 Task: Add an event with the title Second Sales Team Strategy Meeting, date '2023/10/10', time 9:15 AM to 11:15 AMand add a description: Scavenger Hunt is a highly customizable activity that can be tailored to suit specific objectives or themes. It can incorporate company-specific trivia, puzzles, or tasks related to your industry or organizational values. The facilitator can also include team-building elements, such as icebreaker activities, during the scavenger hunt to enhance team cohesion and communication.Select event color  Grape . Add location for the event as: 123 Mount Olympus, Greece, logged in from the account softage.6@softage.netand send the event invitation to softage.10@softage.net and softage.4@softage.net. Set a reminder for the event Weekly on Sunday
Action: Mouse moved to (75, 89)
Screenshot: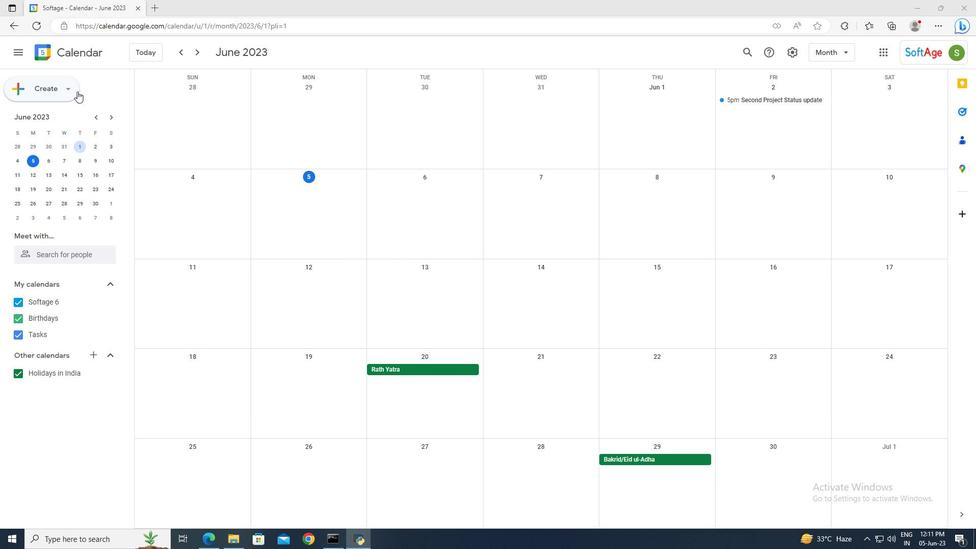 
Action: Mouse pressed left at (75, 89)
Screenshot: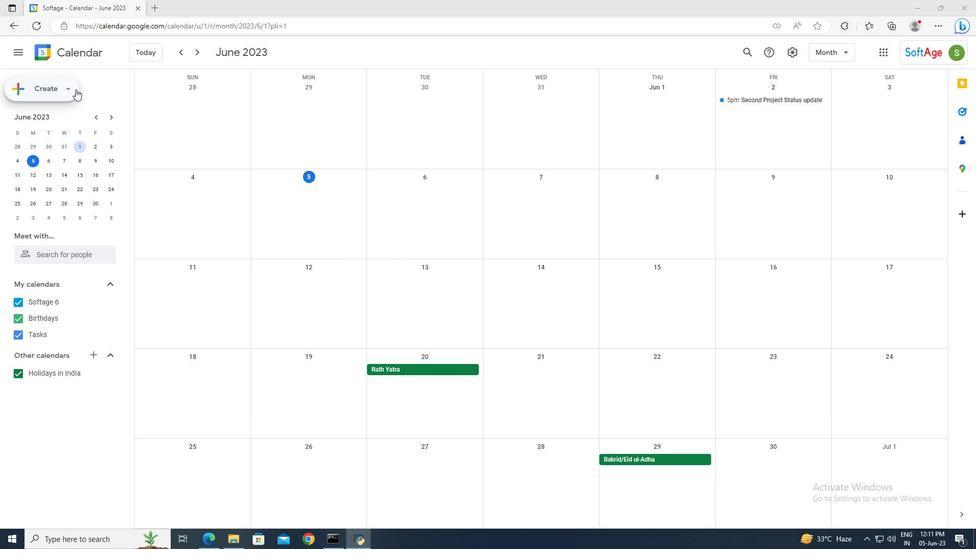 
Action: Mouse moved to (75, 111)
Screenshot: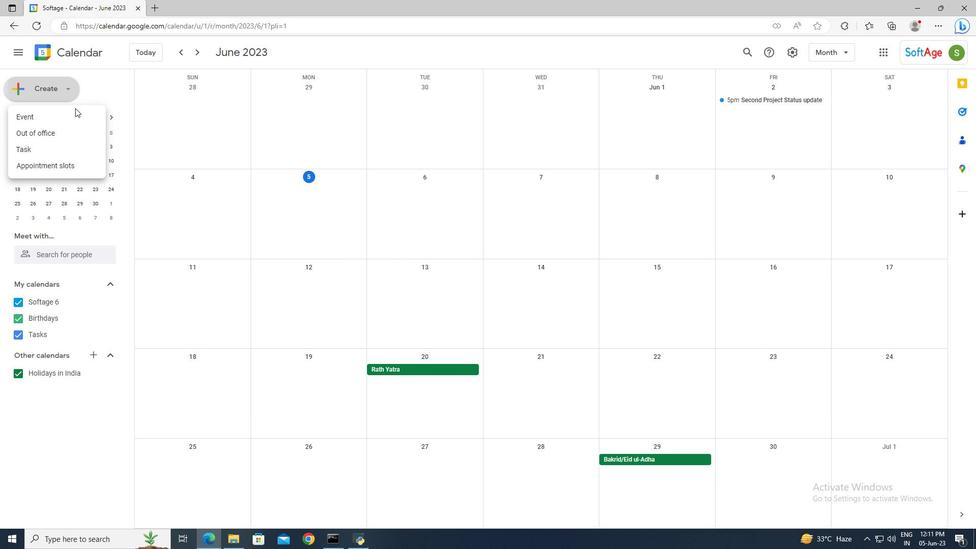 
Action: Mouse pressed left at (75, 111)
Screenshot: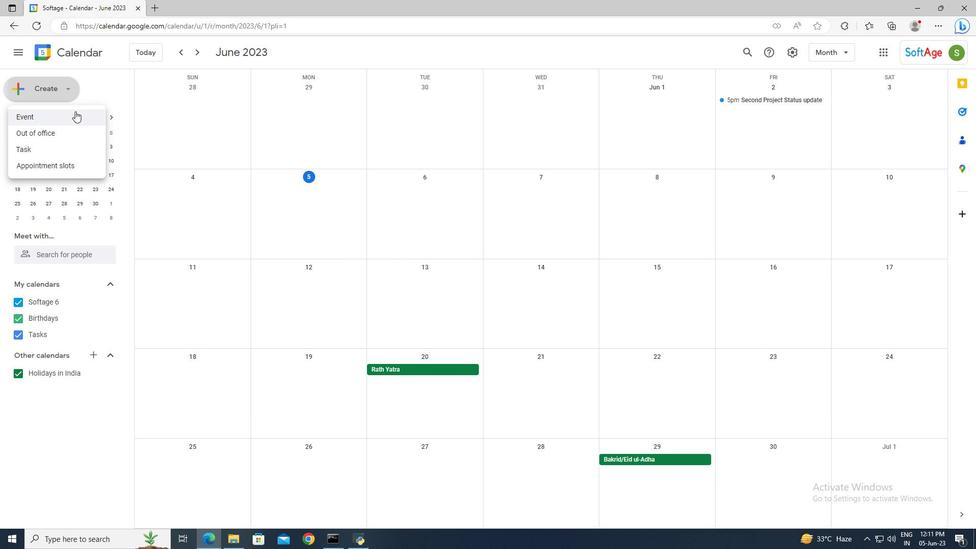 
Action: Mouse moved to (504, 339)
Screenshot: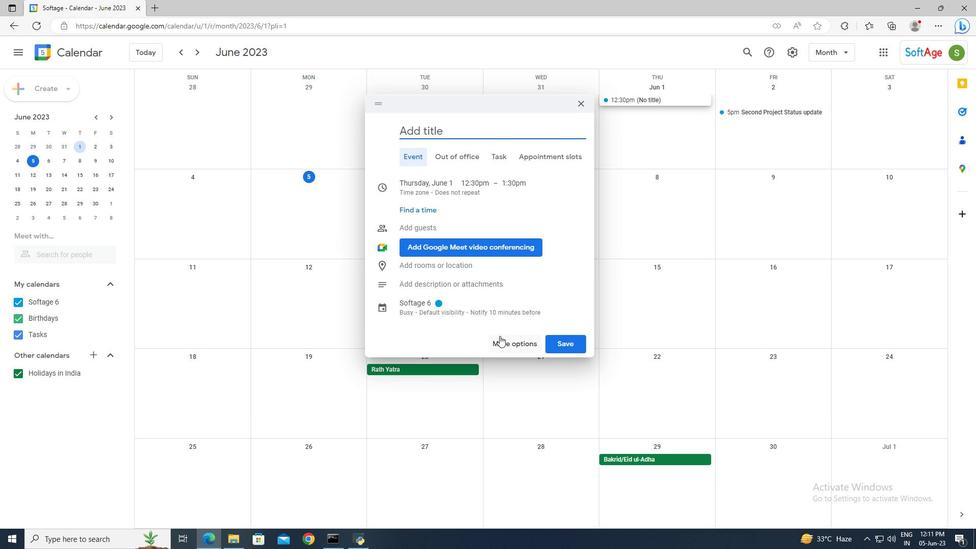 
Action: Mouse pressed left at (504, 339)
Screenshot: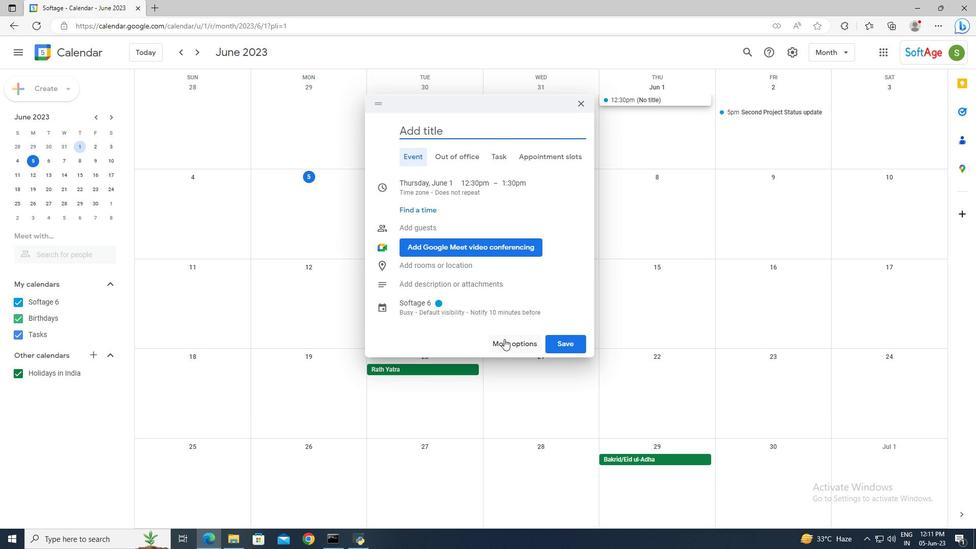
Action: Mouse moved to (317, 59)
Screenshot: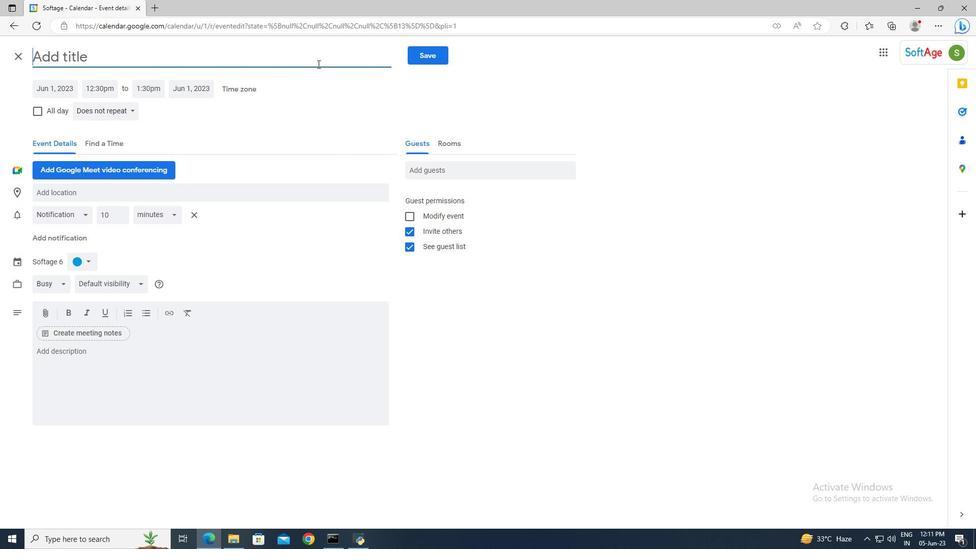 
Action: Mouse pressed left at (317, 59)
Screenshot: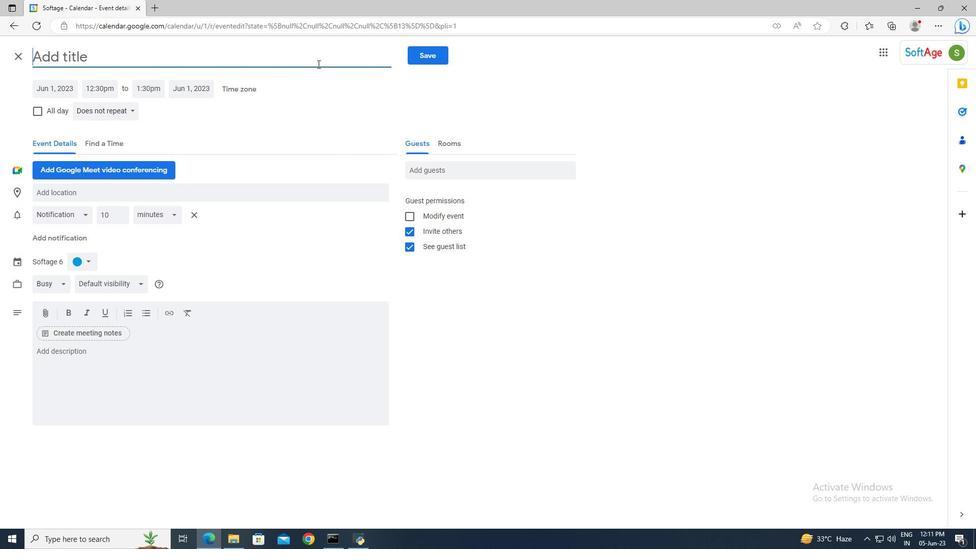 
Action: Key pressed <Key.shift>Second<Key.space><Key.shift_r>Sales<Key.space><Key.shift>Team<Key.space><Key.shift>Strategy<Key.space><Key.shift>Meeting
Screenshot: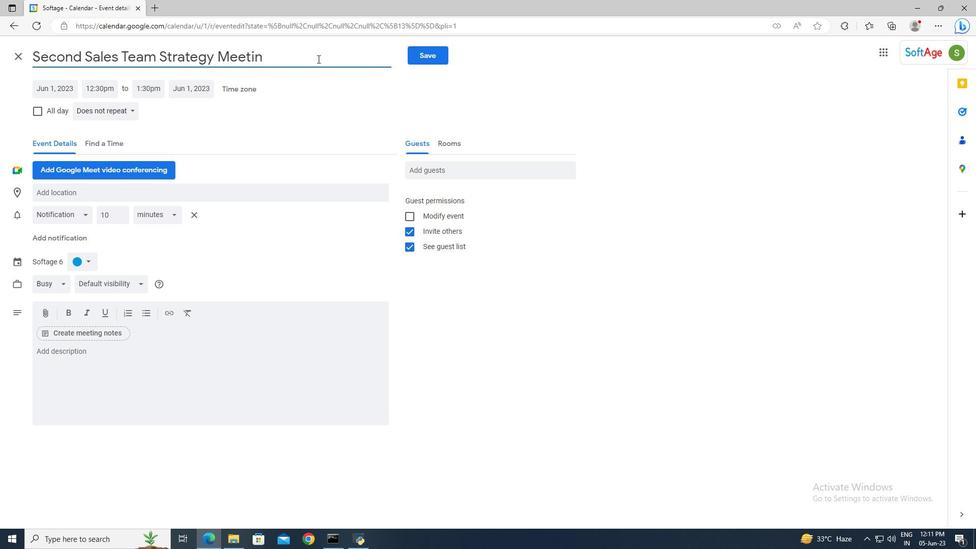 
Action: Mouse moved to (72, 88)
Screenshot: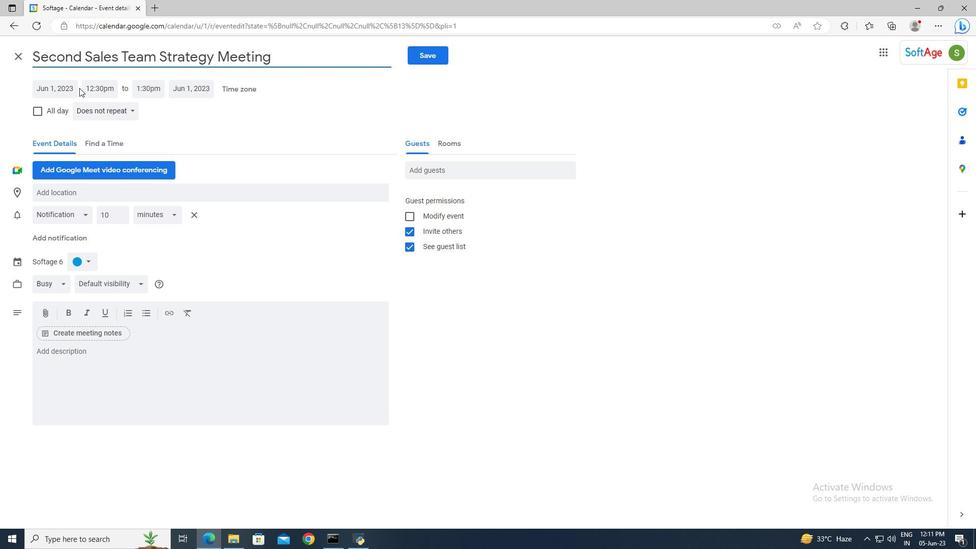 
Action: Mouse pressed left at (72, 88)
Screenshot: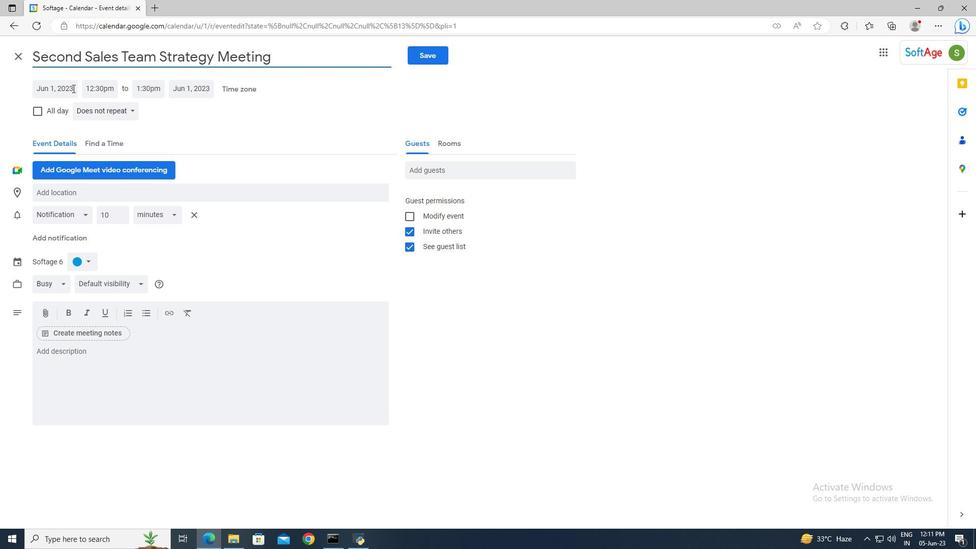 
Action: Mouse moved to (158, 108)
Screenshot: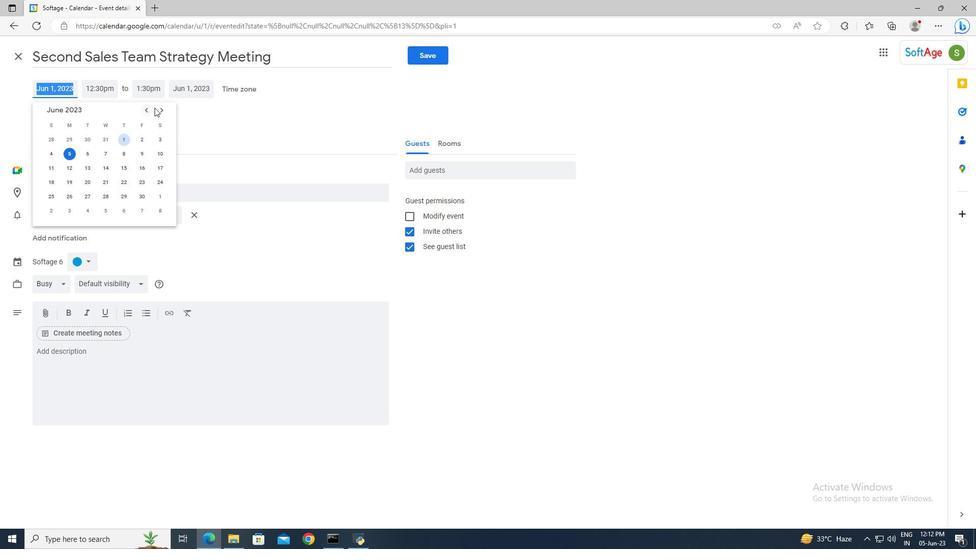 
Action: Mouse pressed left at (158, 108)
Screenshot: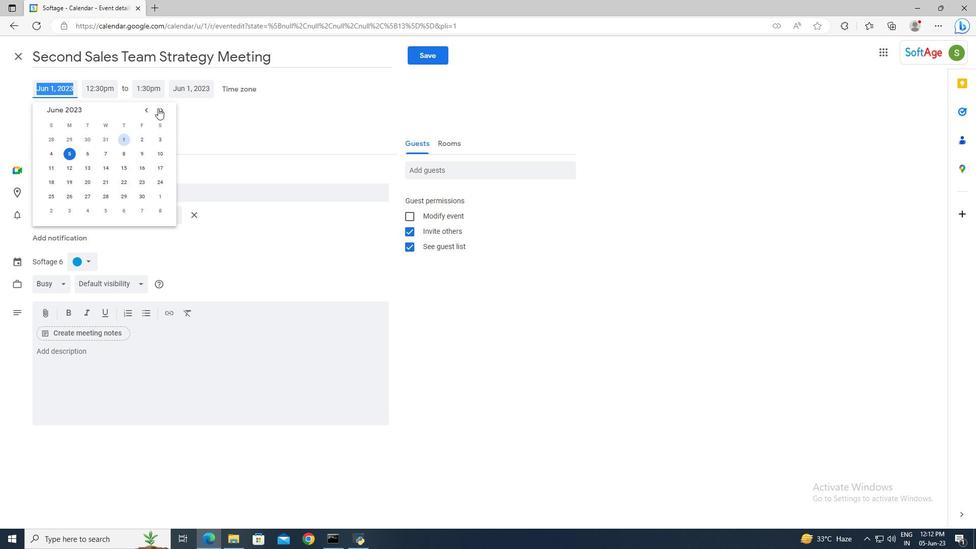 
Action: Mouse pressed left at (158, 108)
Screenshot: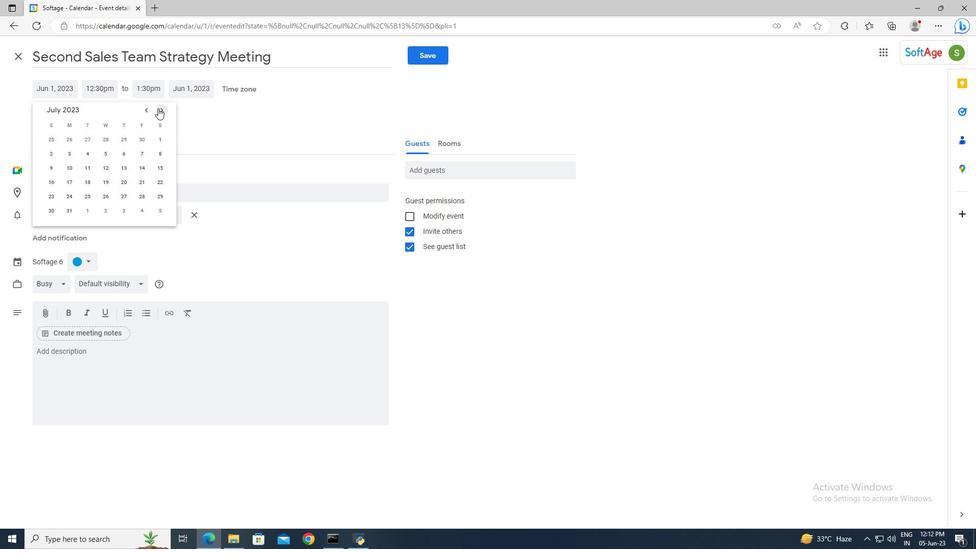 
Action: Mouse pressed left at (158, 108)
Screenshot: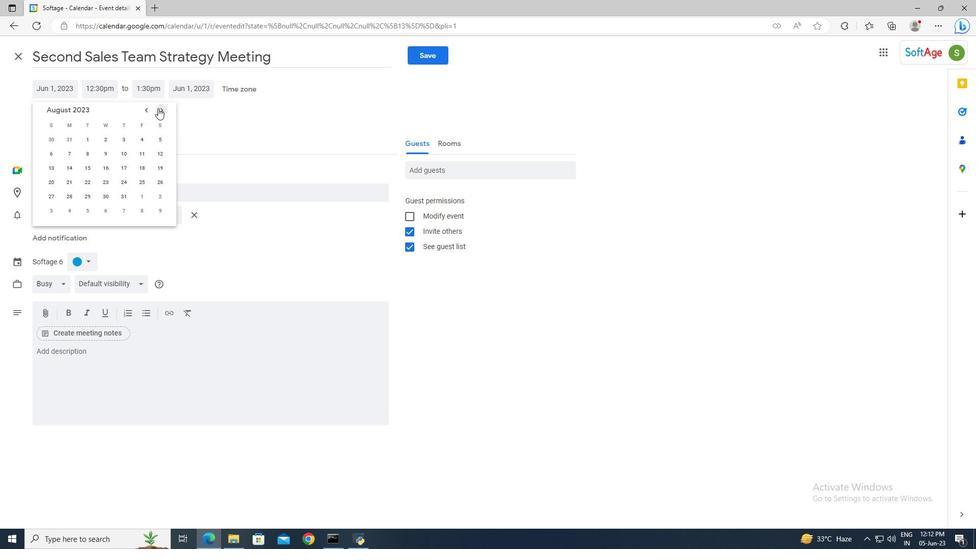 
Action: Mouse pressed left at (158, 108)
Screenshot: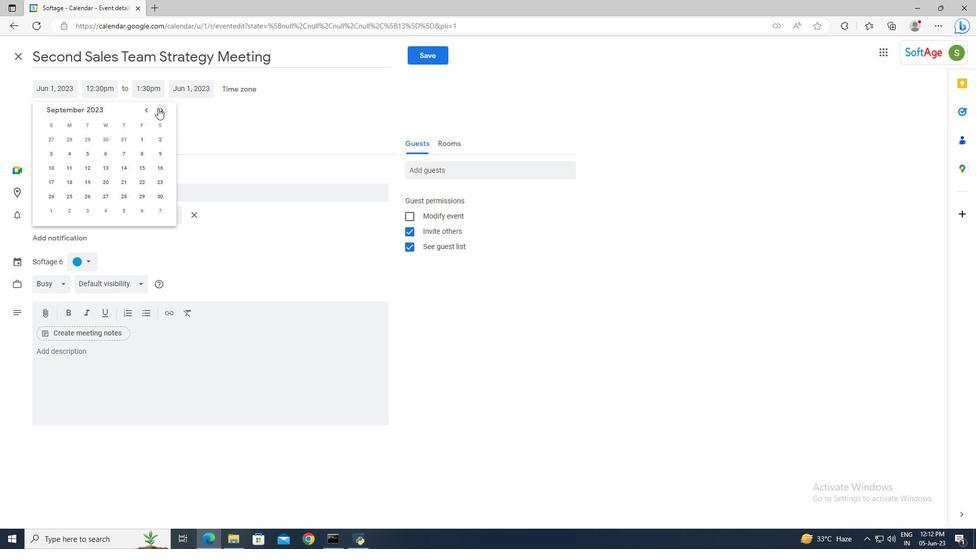 
Action: Mouse moved to (91, 150)
Screenshot: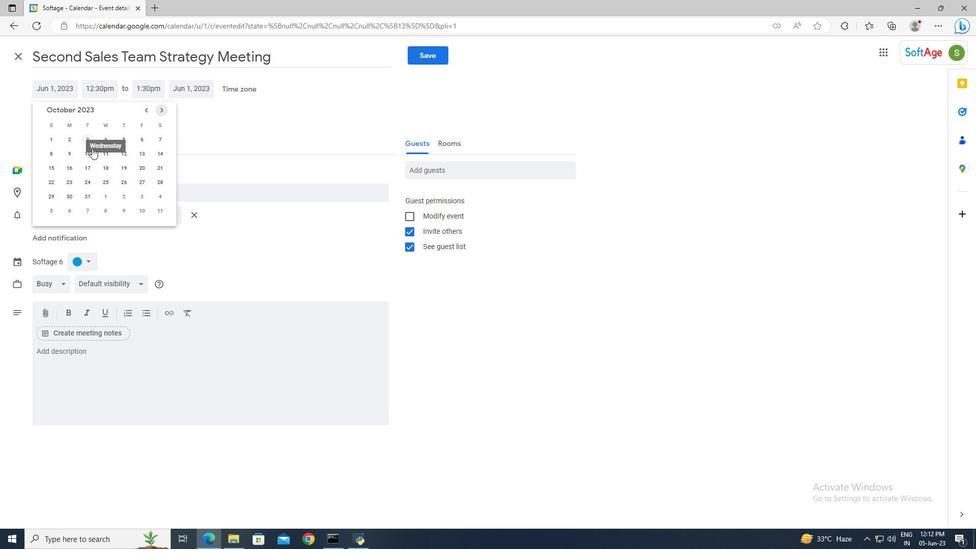 
Action: Mouse pressed left at (91, 150)
Screenshot: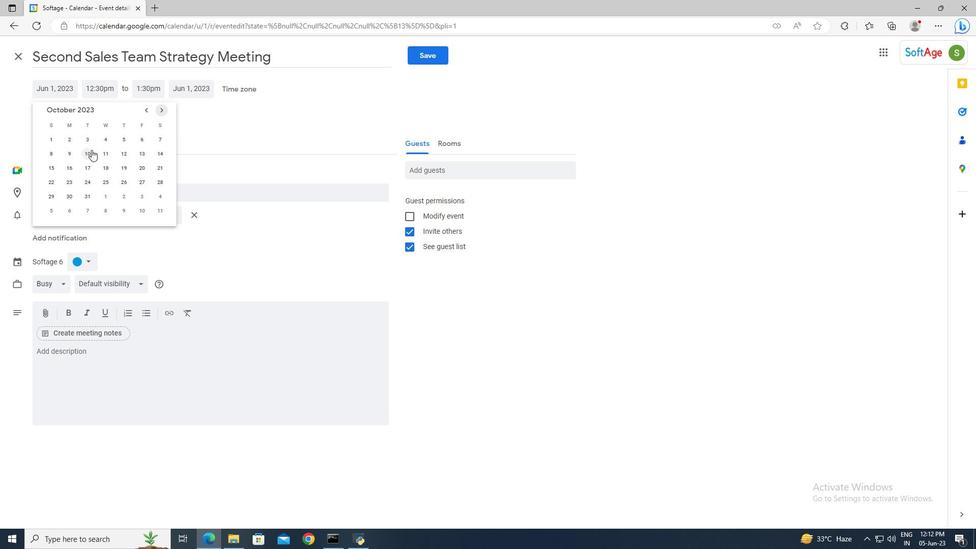 
Action: Mouse moved to (104, 90)
Screenshot: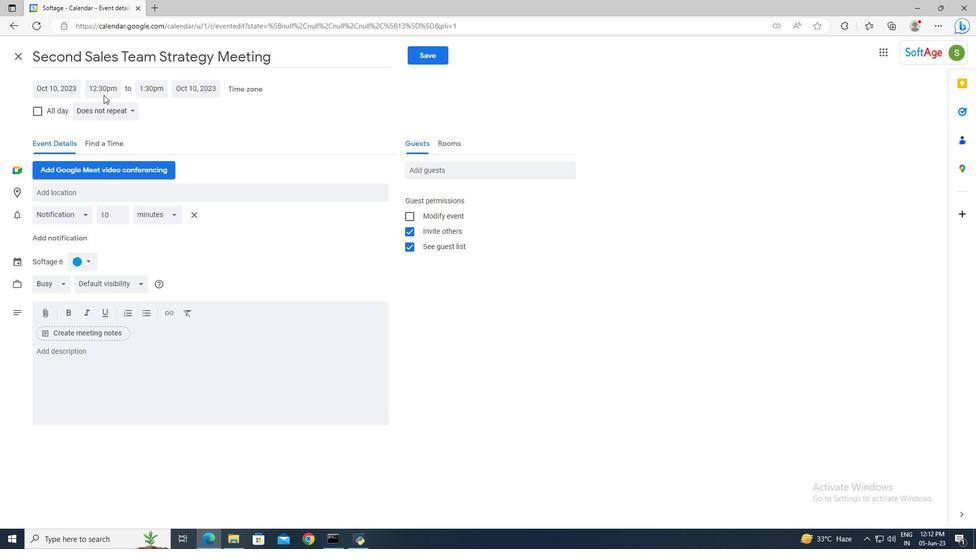 
Action: Mouse pressed left at (104, 90)
Screenshot: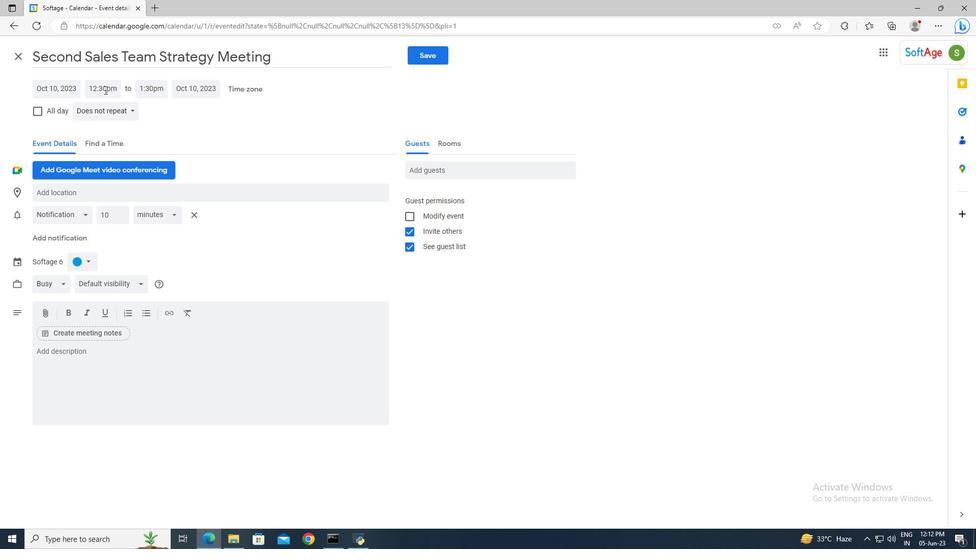 
Action: Key pressed 9<Key.shift>:15am<Key.enter><Key.tab>11<Key.shift>:15<Key.enter>
Screenshot: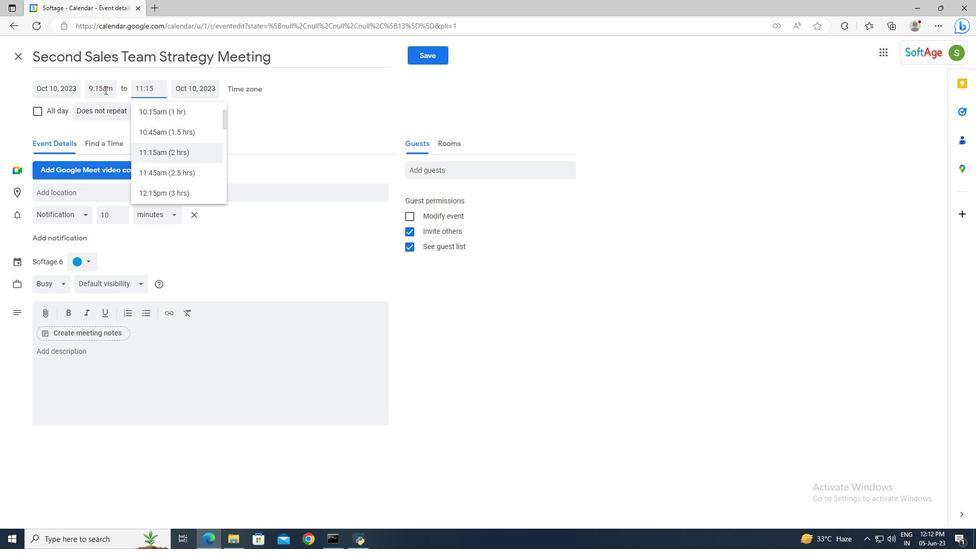 
Action: Mouse moved to (111, 348)
Screenshot: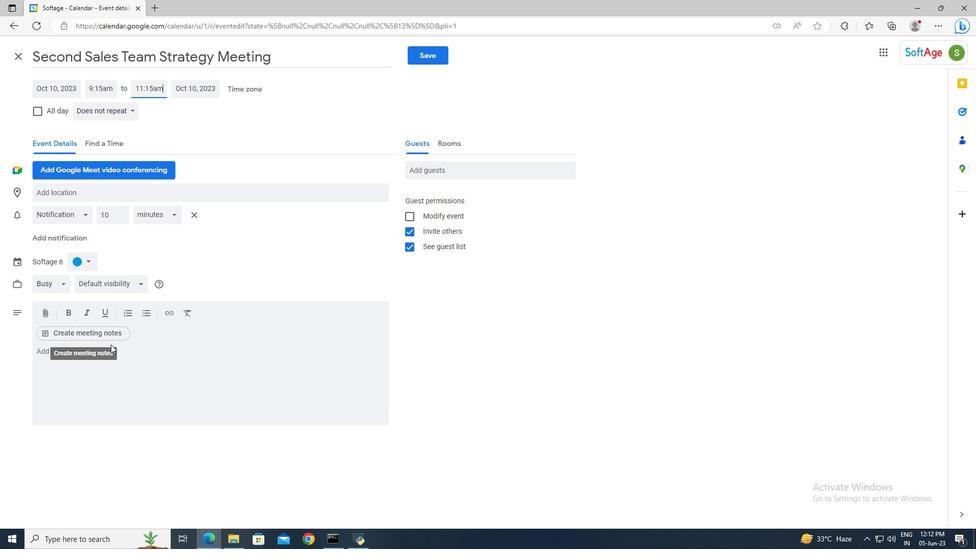 
Action: Mouse pressed left at (111, 348)
Screenshot: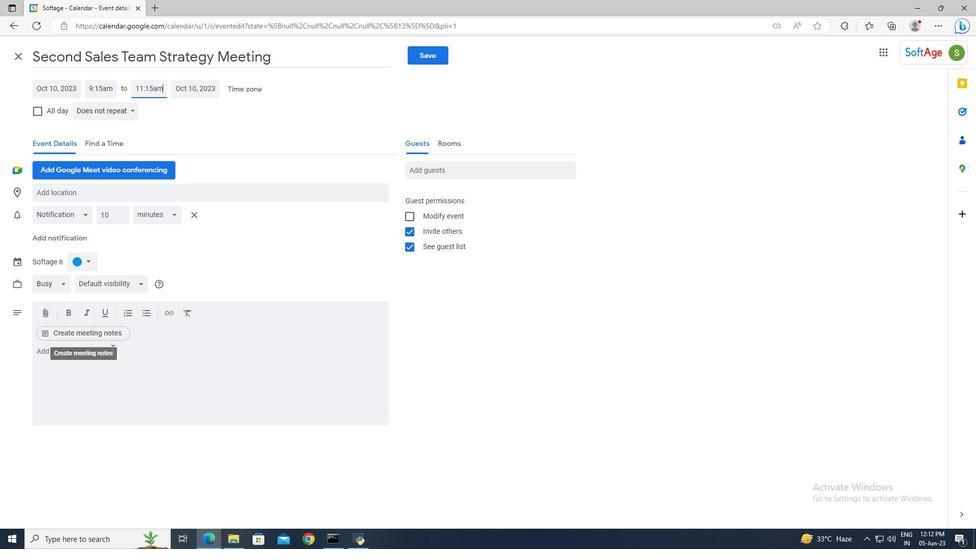 
Action: Key pressed <Key.shift>Scavenger<Key.space><Key.shift>Hunt<Key.space>is<Key.space>a<Key.space>highly<Key.space>customizable<Key.space>activity<Key.space>that<Key.space>can<Key.space>be<Key.space>tailored<Key.space>to<Key.space>suit<Key.space>specific<Key.space>trivia,<Key.space>puzzles,<Key.space>or<Key.space>tasks,<Key.backspace><Key.space>related<Key.space>to<Key.space>your<Key.space>industry<Key.space>or<Key.space>organizational<Key.space>values.<Key.space><Key.shift><Key.shift>The<Key.space><Key.shift>facilitator<Key.space>can<Key.space>also<Key.space>include<Key.space>team-building<Key.space>elements,<Key.space>such<Key.space>as<Key.space>icebreaker<Key.space>activities,<Key.space>during<Key.space>the<Key.space>scavenger<Key.space>hunt<Key.space>to<Key.space>enhance<Key.space>team<Key.space>cohesion<Key.space>and<Key.space>communication.
Screenshot: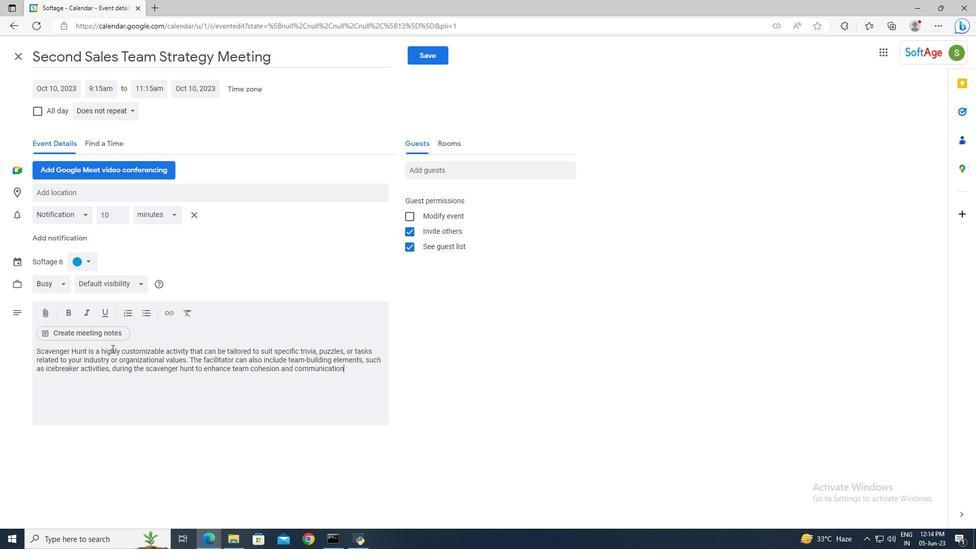 
Action: Mouse moved to (81, 258)
Screenshot: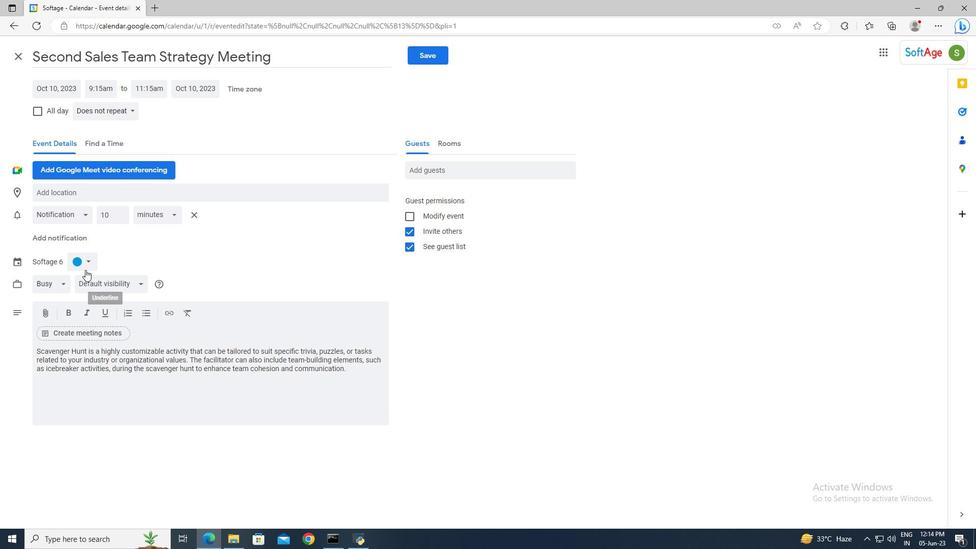 
Action: Mouse pressed left at (81, 258)
Screenshot: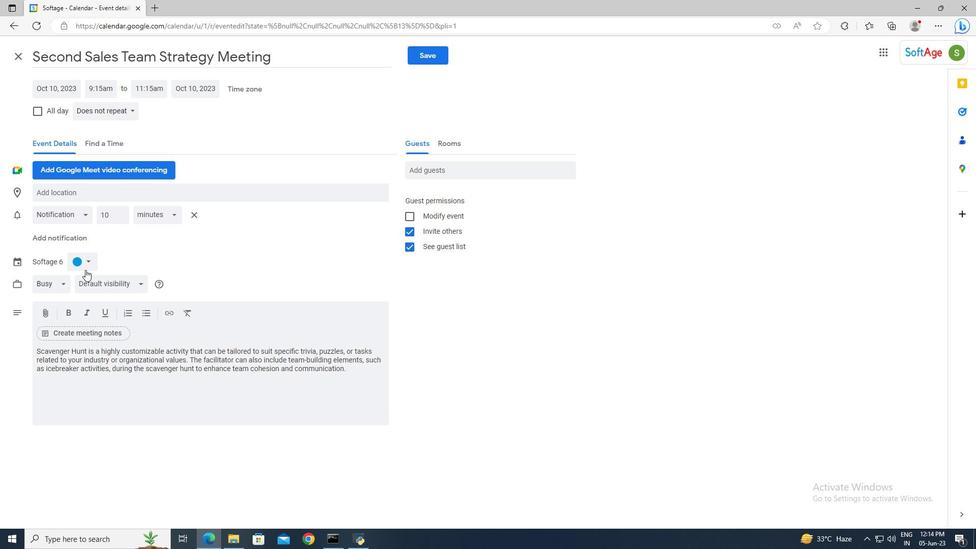 
Action: Mouse moved to (78, 285)
Screenshot: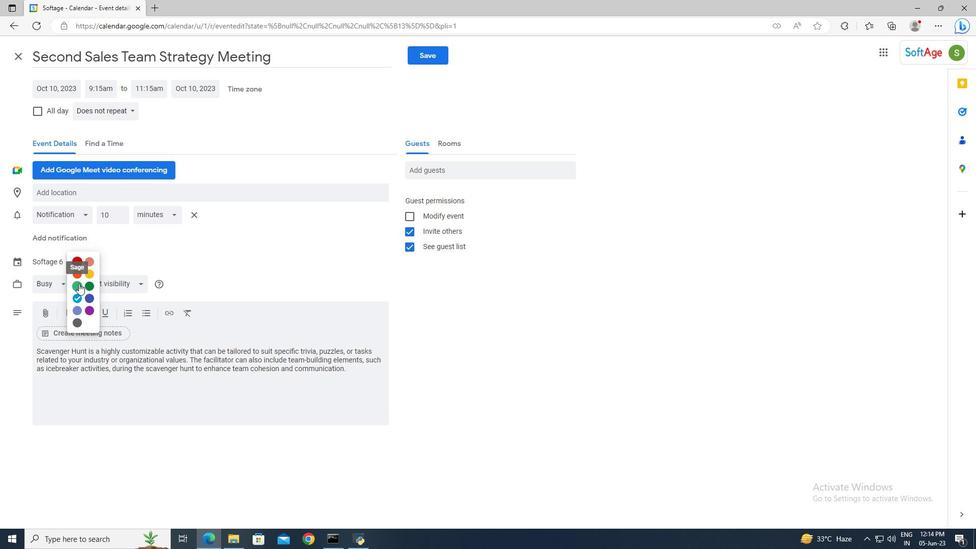 
Action: Mouse pressed left at (78, 285)
Screenshot: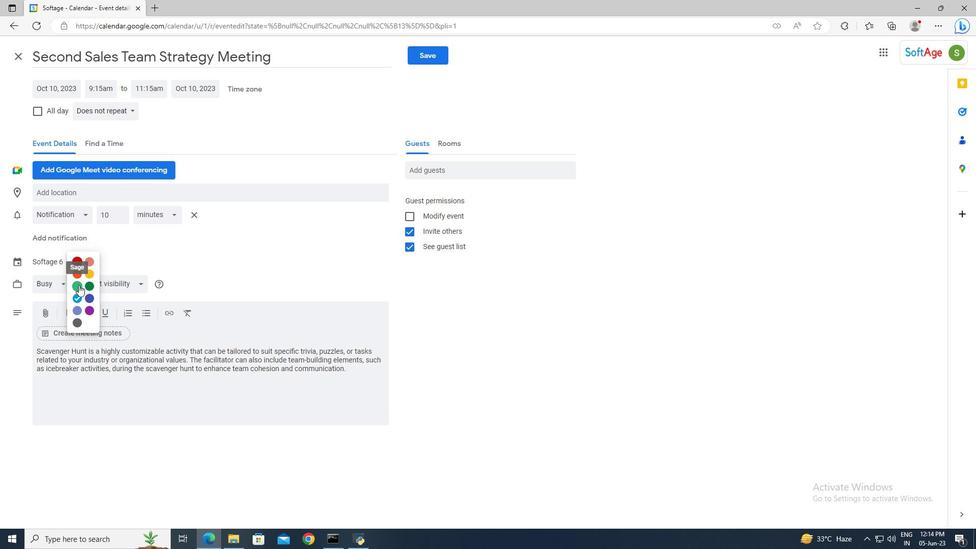 
Action: Mouse moved to (81, 265)
Screenshot: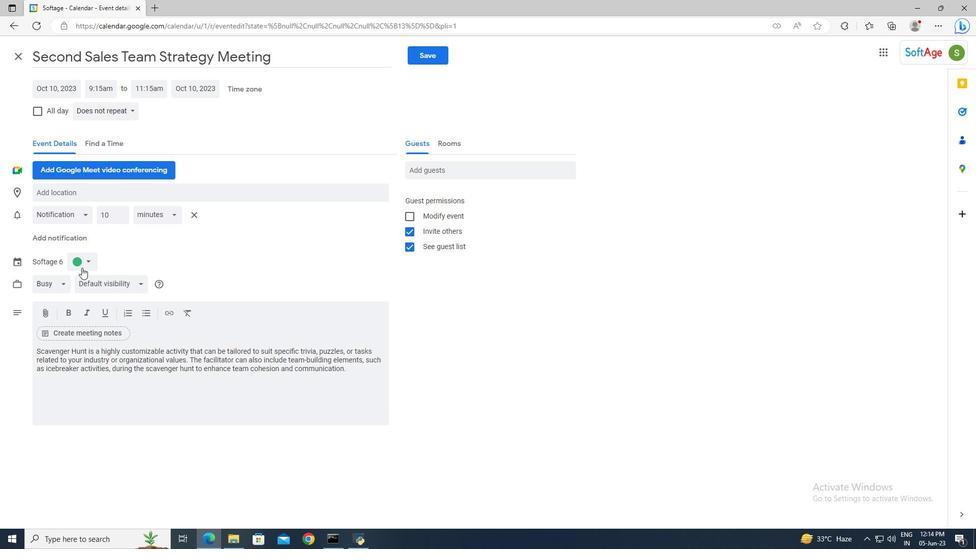 
Action: Mouse pressed left at (81, 265)
Screenshot: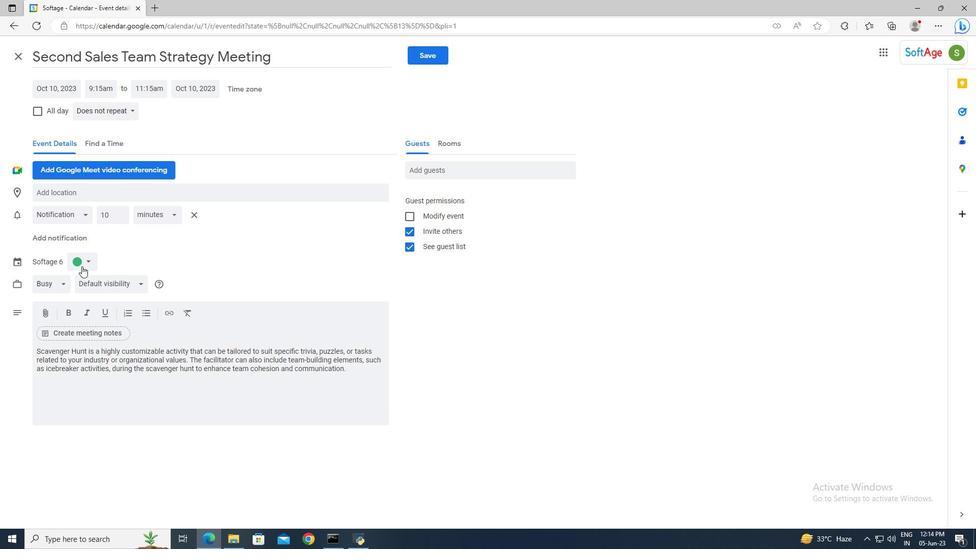 
Action: Mouse moved to (77, 282)
Screenshot: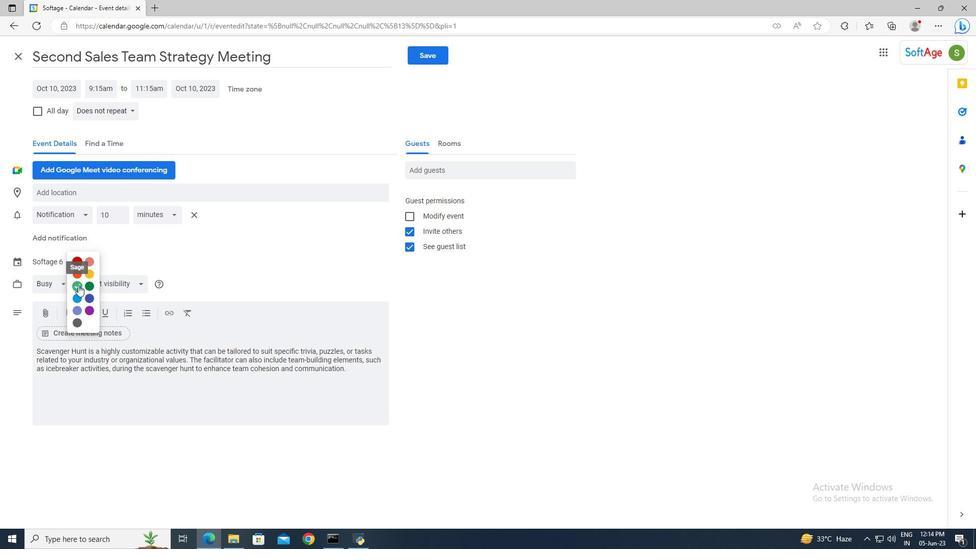
Action: Mouse pressed left at (77, 282)
Screenshot: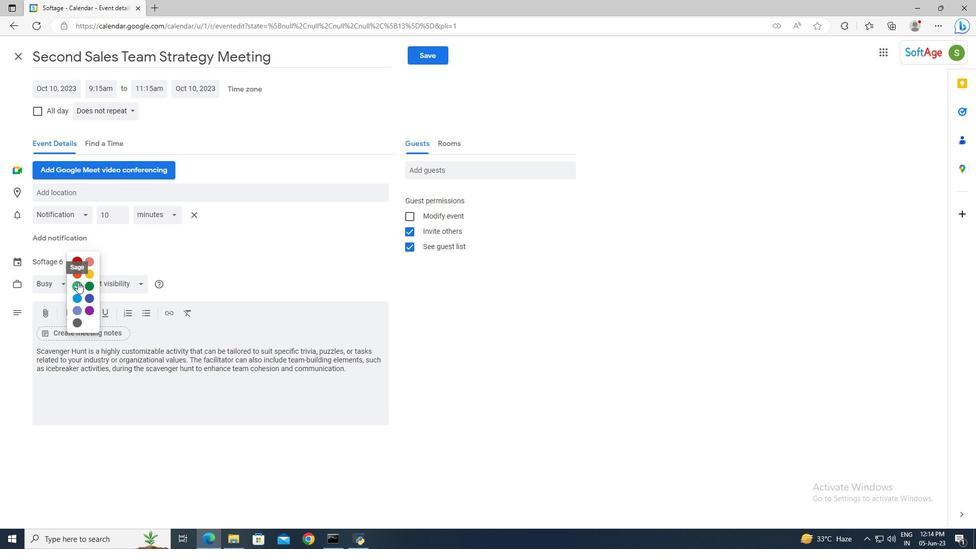 
Action: Mouse moved to (89, 264)
Screenshot: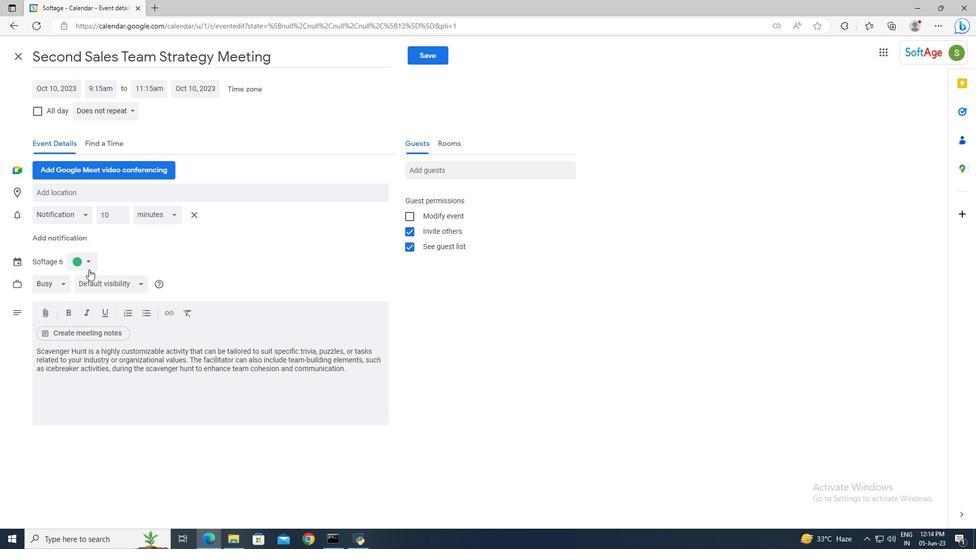 
Action: Mouse pressed left at (89, 264)
Screenshot: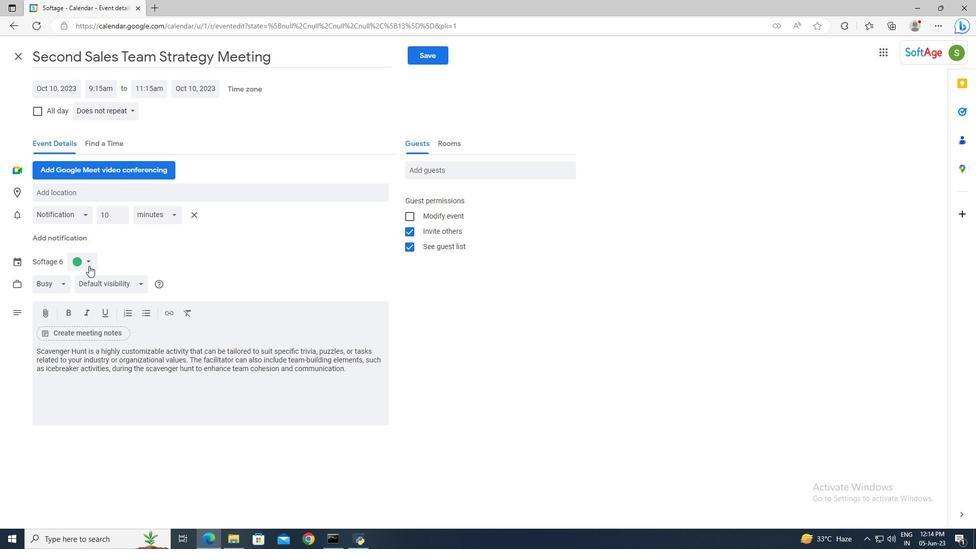 
Action: Mouse moved to (90, 307)
Screenshot: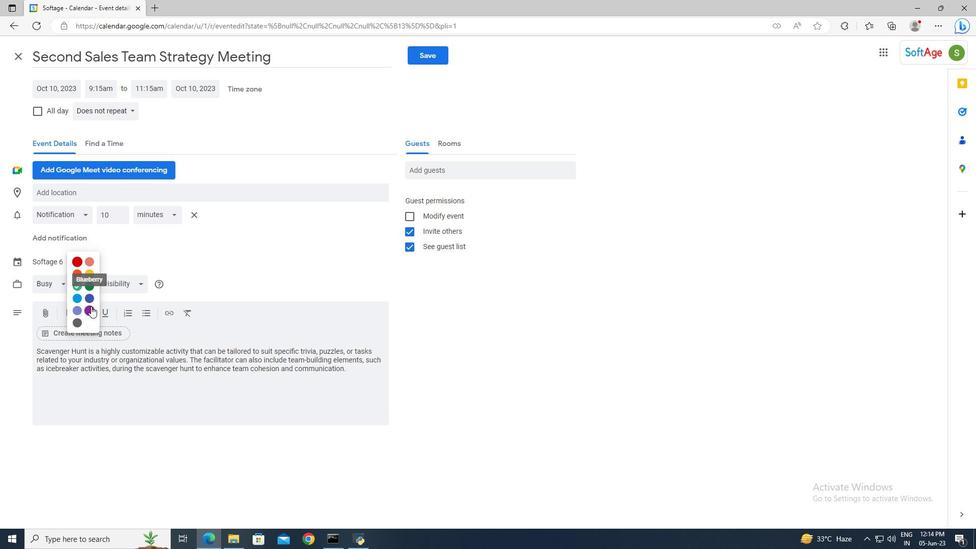 
Action: Mouse pressed left at (90, 307)
Screenshot: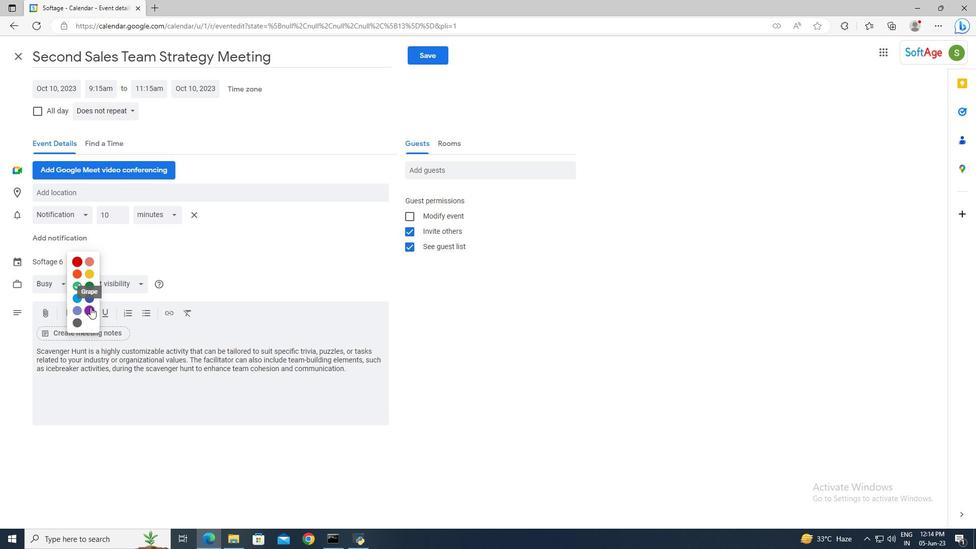 
Action: Mouse moved to (91, 197)
Screenshot: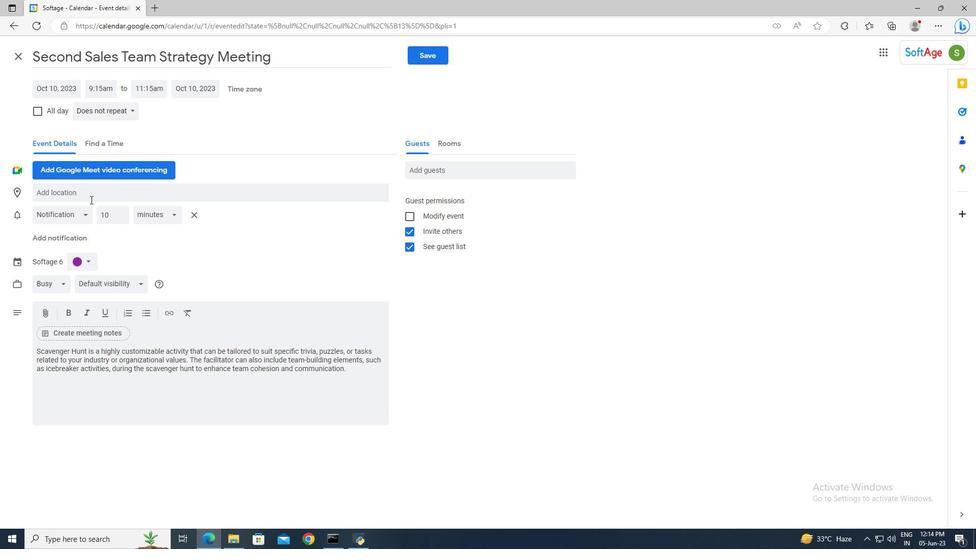 
Action: Mouse pressed left at (91, 197)
Screenshot: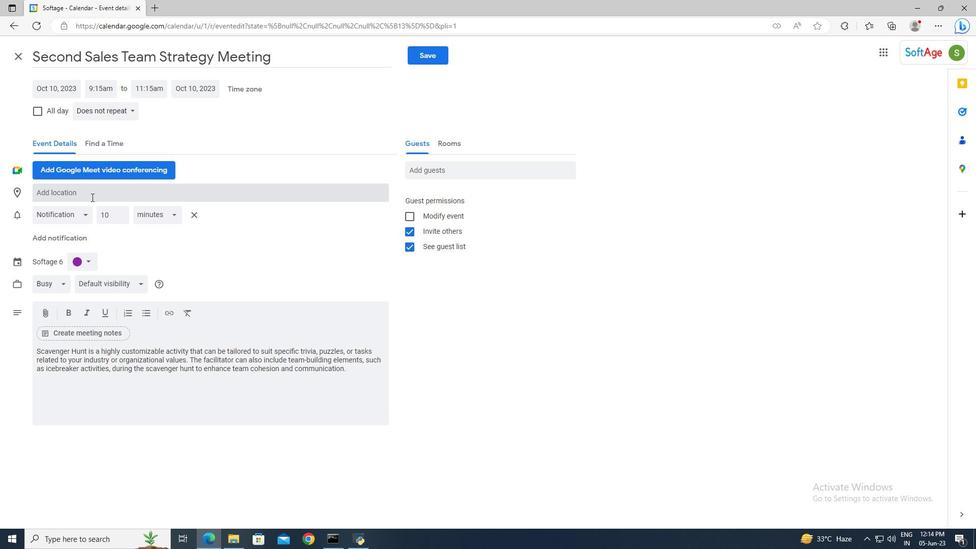 
Action: Key pressed 123<Key.space><Key.shift>Mount<Key.space><Key.shift>Olympus,<Key.space><Key.shift>Greece<Key.enter>
Screenshot: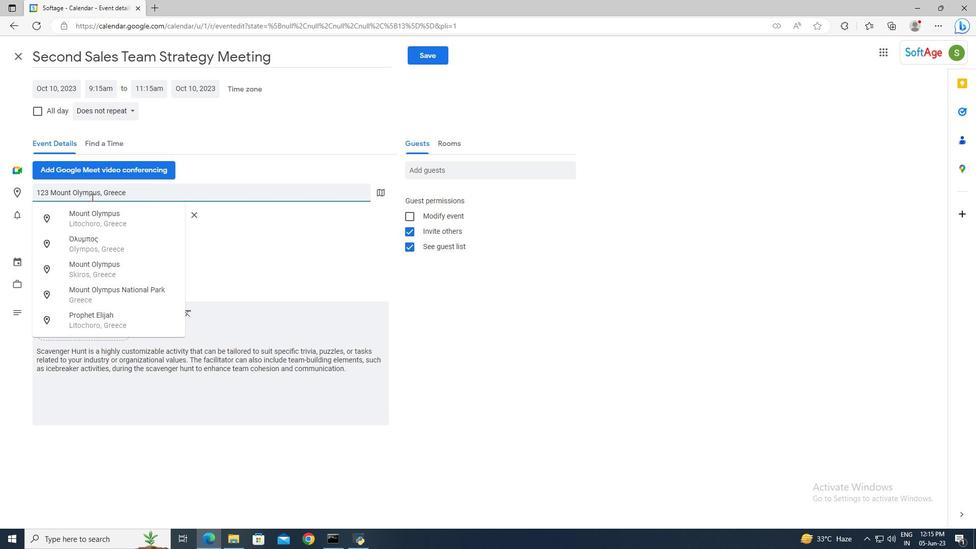 
Action: Mouse moved to (431, 168)
Screenshot: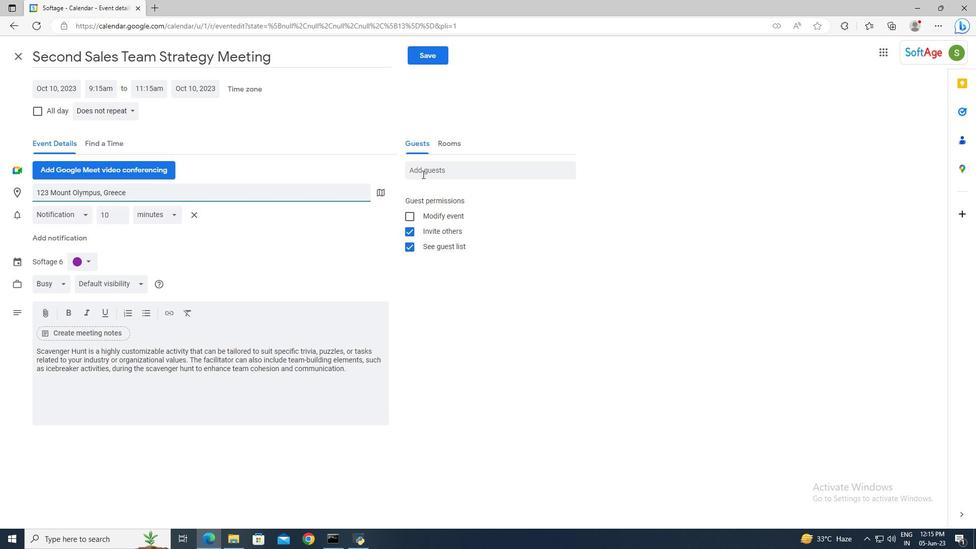 
Action: Mouse pressed left at (431, 168)
Screenshot: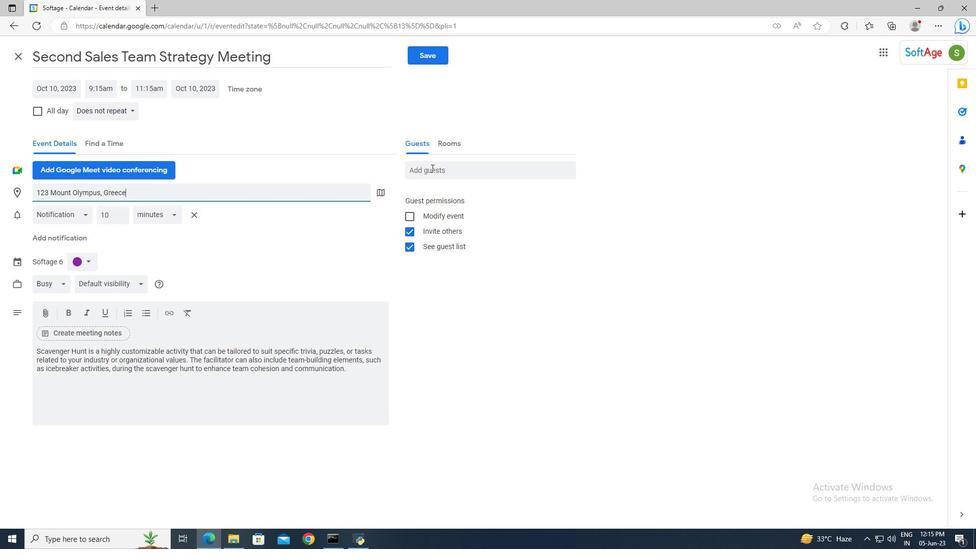 
Action: Key pressed softage.10<Key.shift>@softage.net<Key.enter>spf<Key.backspace><Key.backspace>oftage.4<Key.shift>@softage.net<Key.enter>
Screenshot: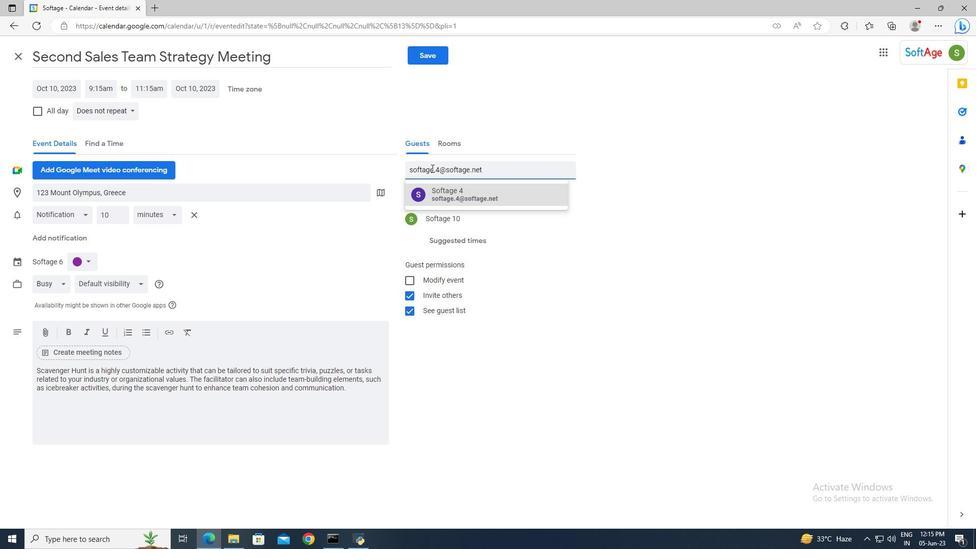 
Action: Mouse moved to (120, 112)
Screenshot: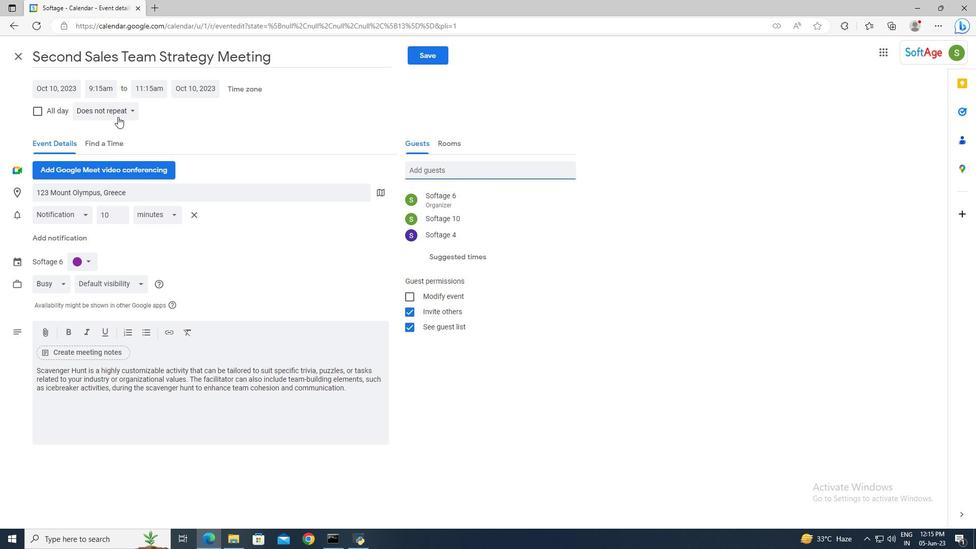 
Action: Mouse pressed left at (120, 112)
Screenshot: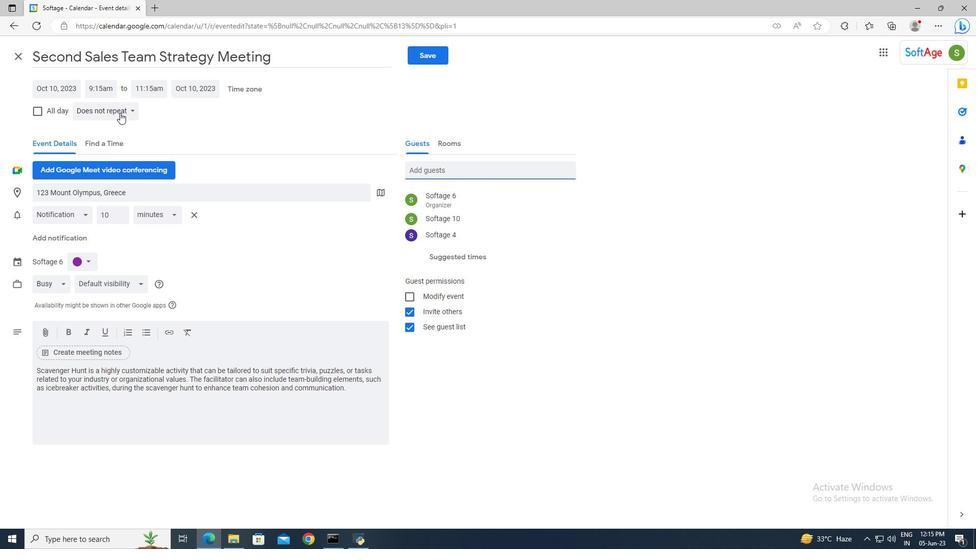 
Action: Mouse moved to (124, 218)
Screenshot: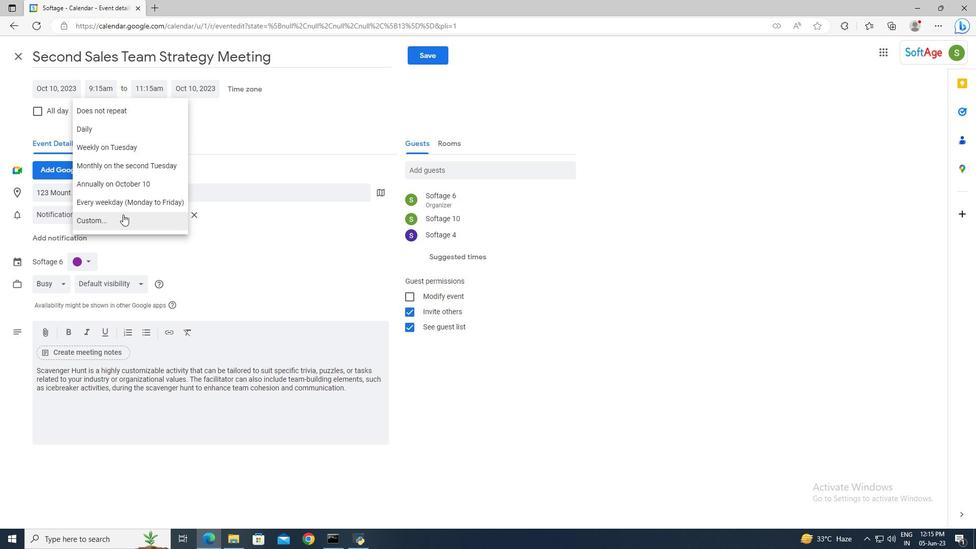 
Action: Mouse pressed left at (124, 218)
Screenshot: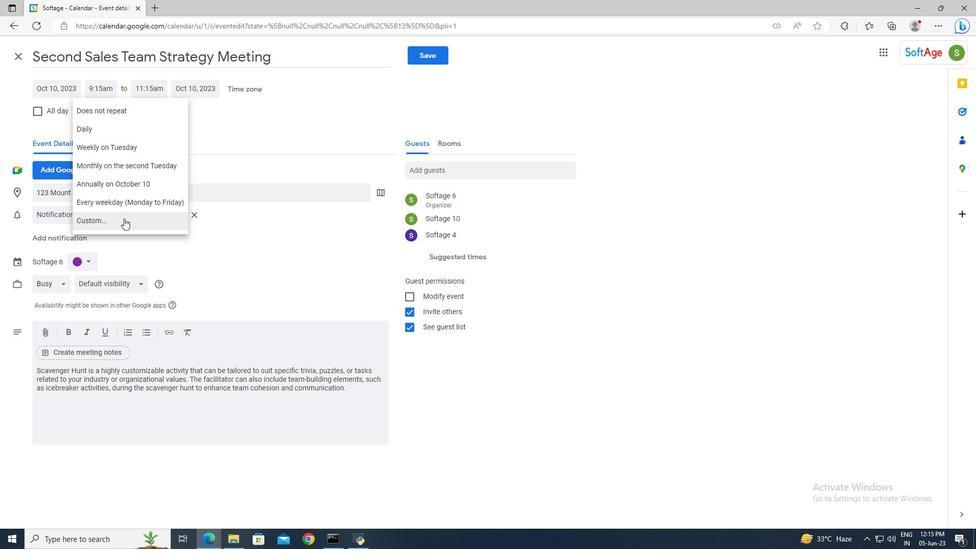 
Action: Mouse moved to (406, 265)
Screenshot: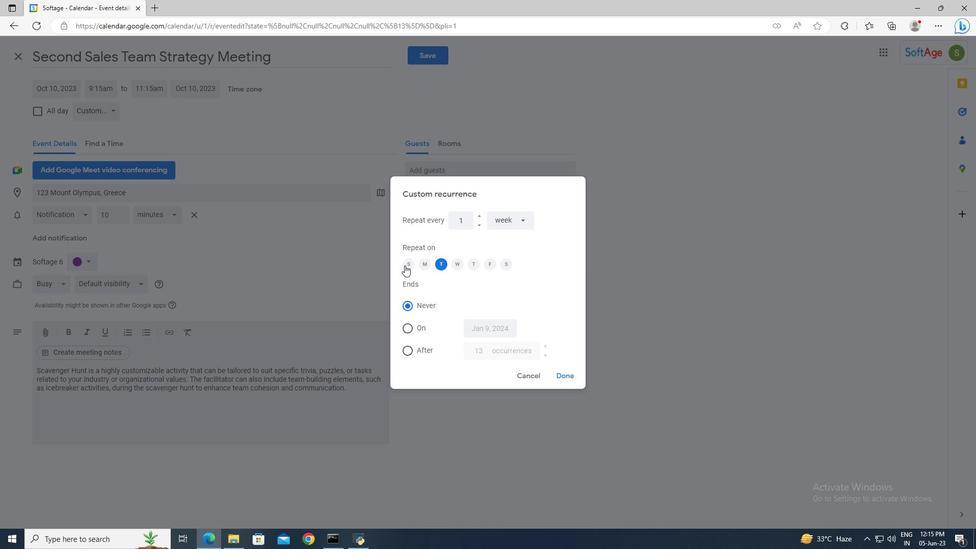 
Action: Mouse pressed left at (406, 265)
Screenshot: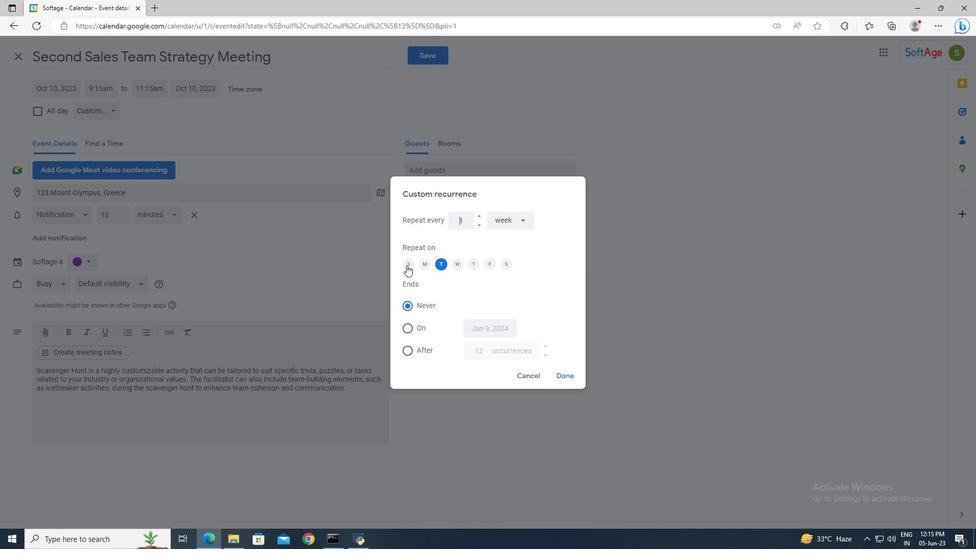 
Action: Mouse moved to (436, 266)
Screenshot: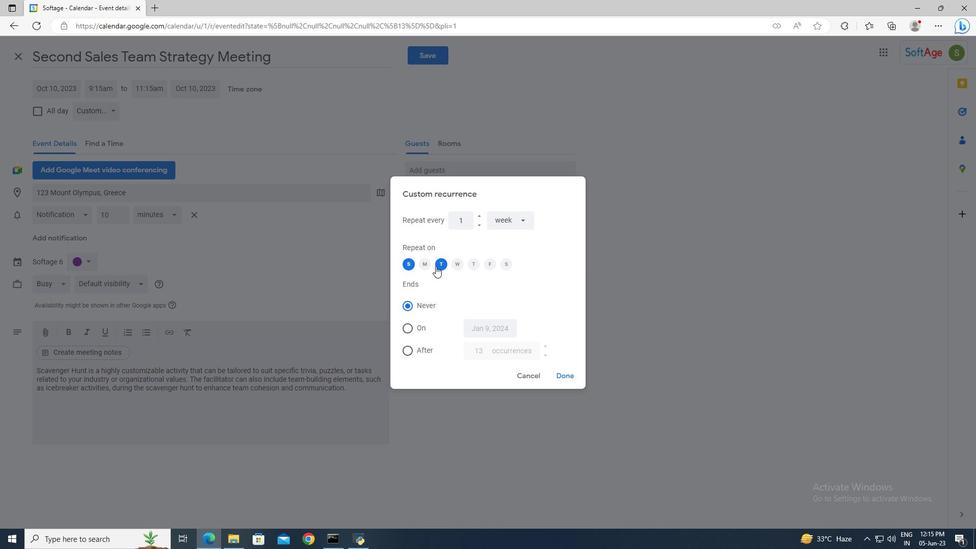 
Action: Mouse pressed left at (436, 266)
Screenshot: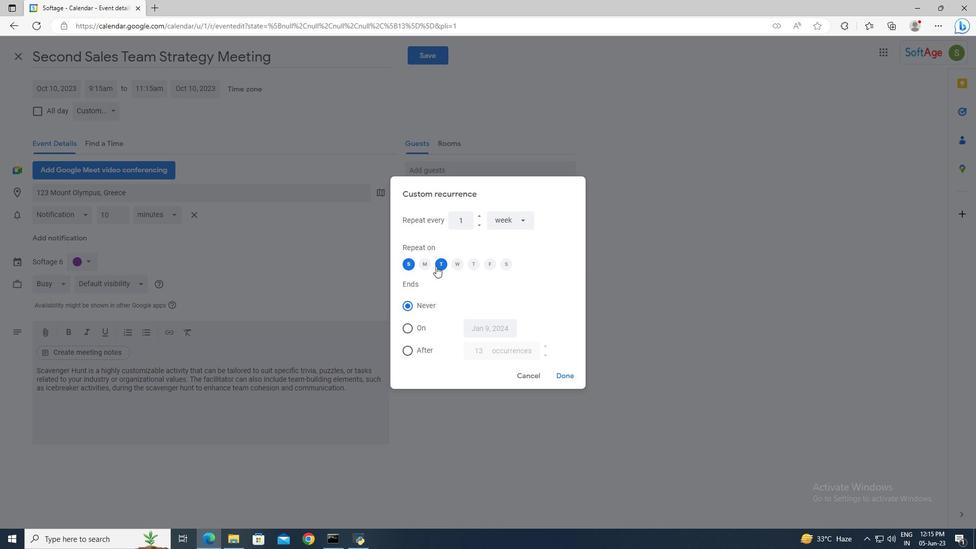
Action: Mouse moved to (562, 374)
Screenshot: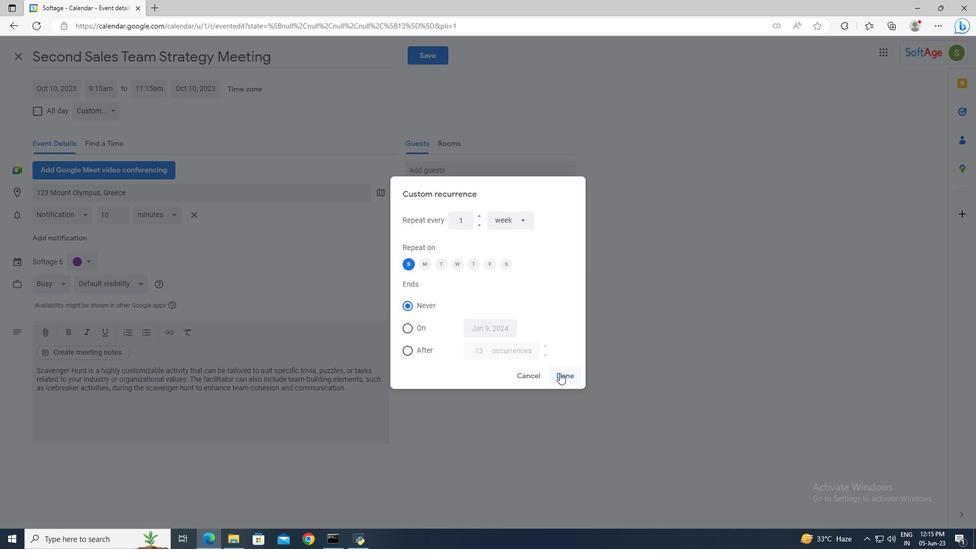
Action: Mouse pressed left at (562, 374)
Screenshot: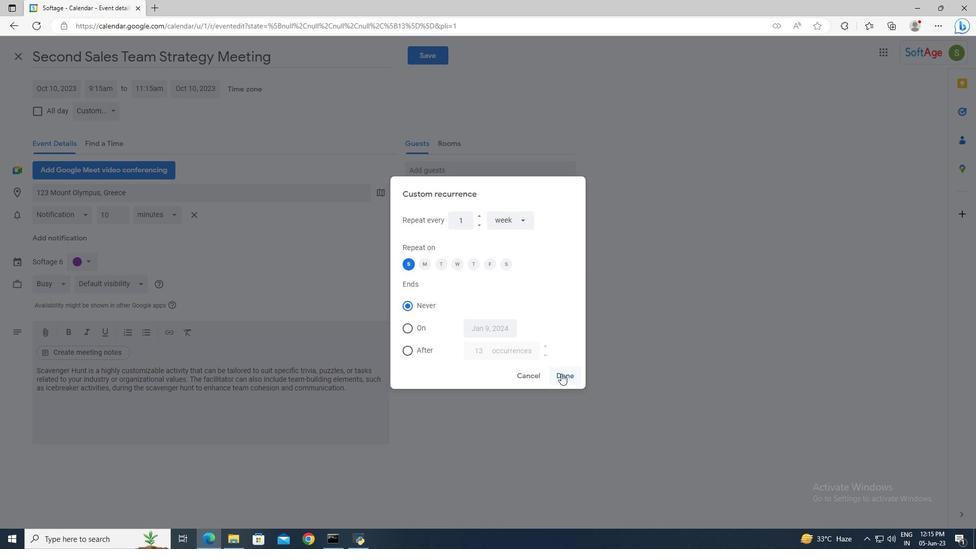 
Action: Mouse moved to (445, 55)
Screenshot: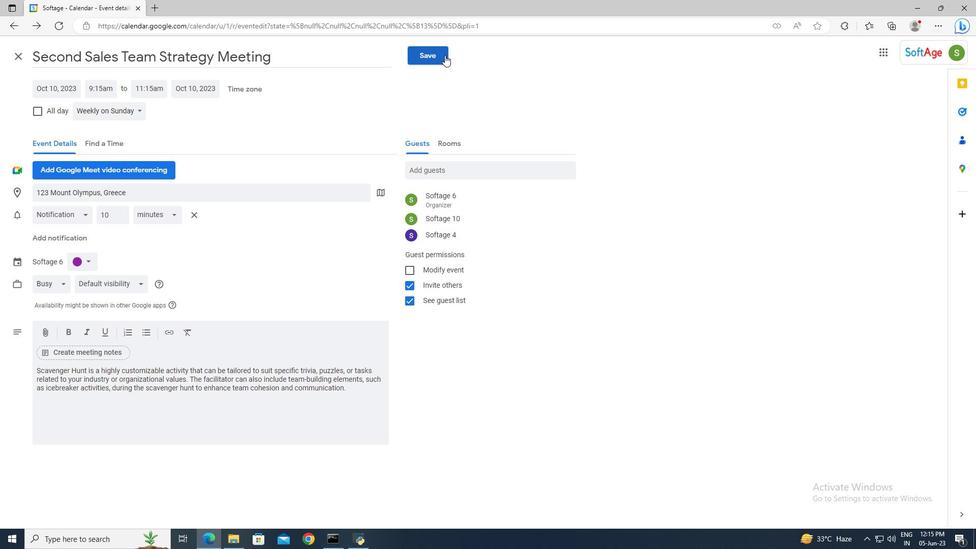 
Action: Mouse pressed left at (445, 55)
Screenshot: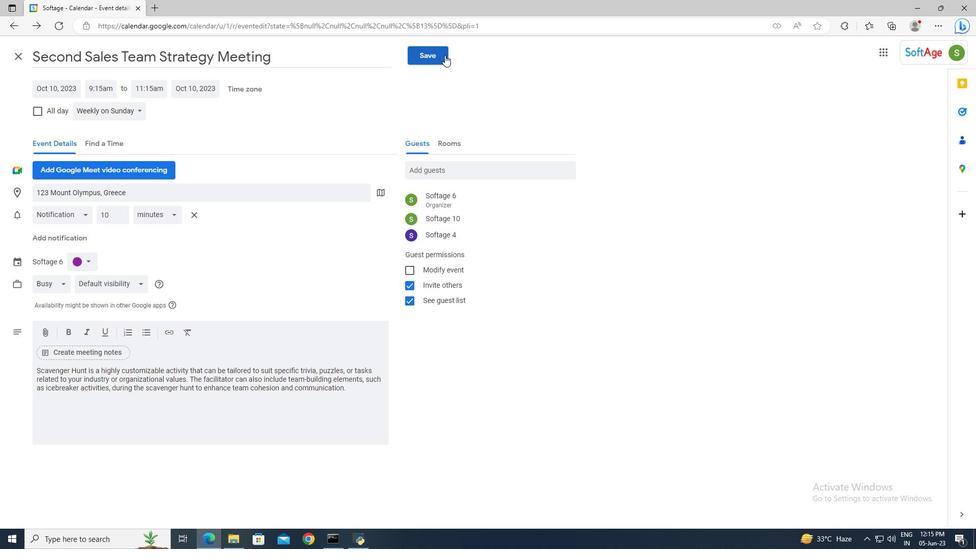 
Action: Mouse moved to (580, 301)
Screenshot: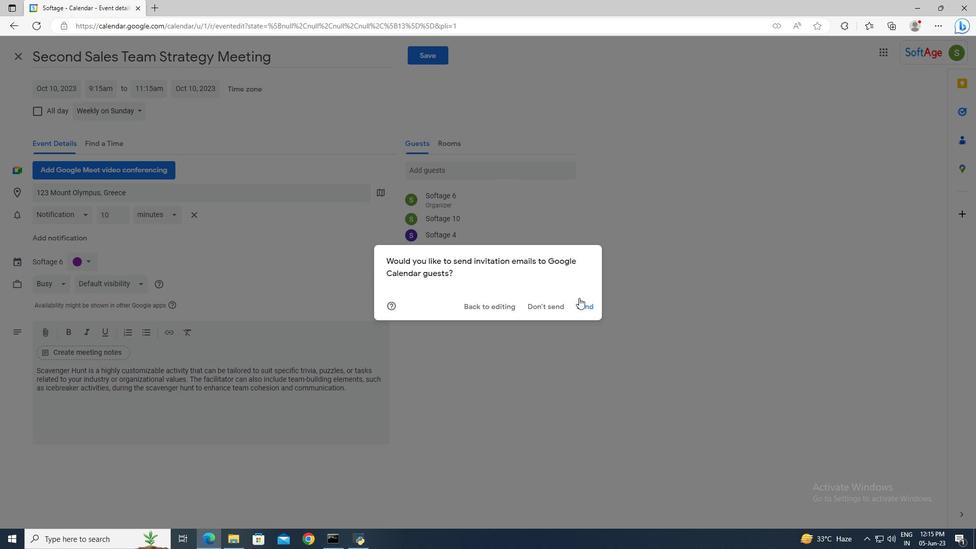 
Action: Mouse pressed left at (580, 301)
Screenshot: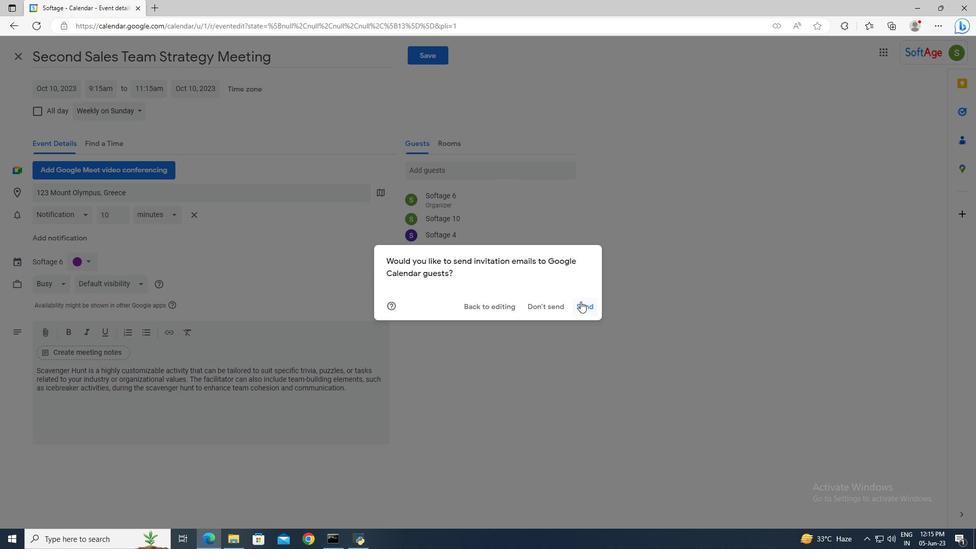 
